 Task: Create a rule from the Recommended list, Task Added to this Project -> add SubTasks in the project AgileFever with SubTasks Gather and Analyse Requirements , Design and Implement Solution , System Test and UAT , Release to Production / Go Live
Action: Mouse moved to (1200, 110)
Screenshot: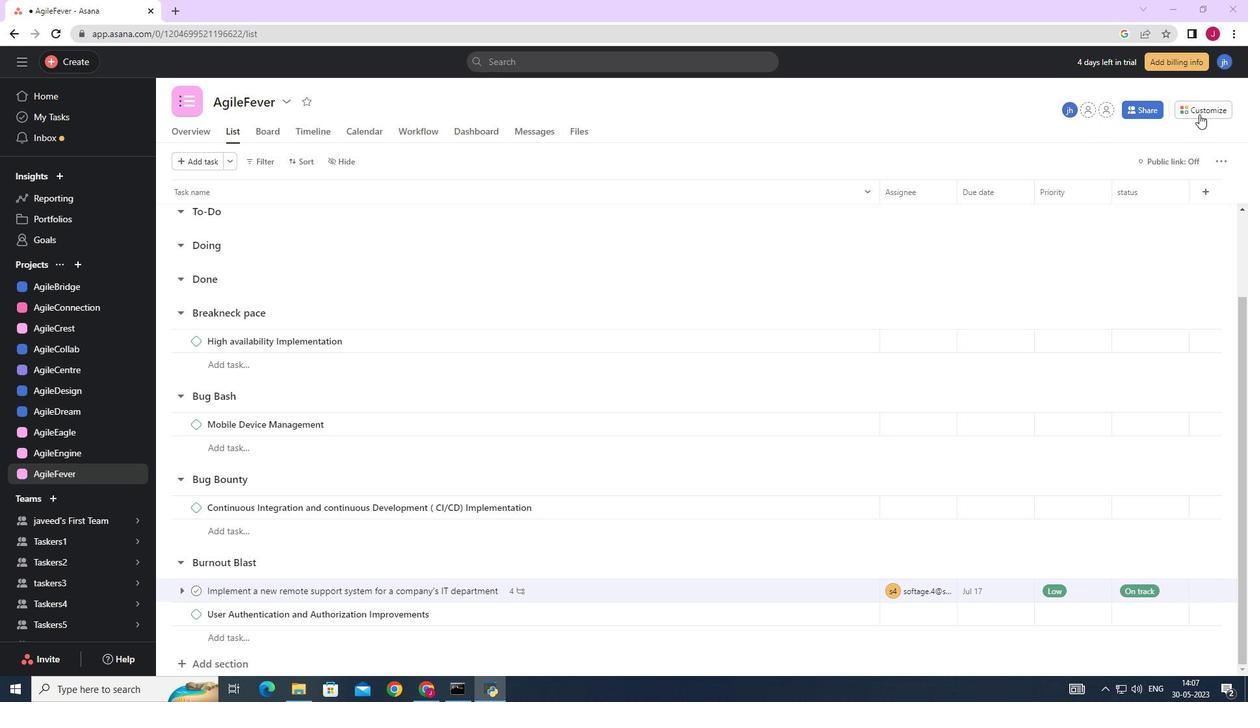 
Action: Mouse pressed left at (1200, 110)
Screenshot: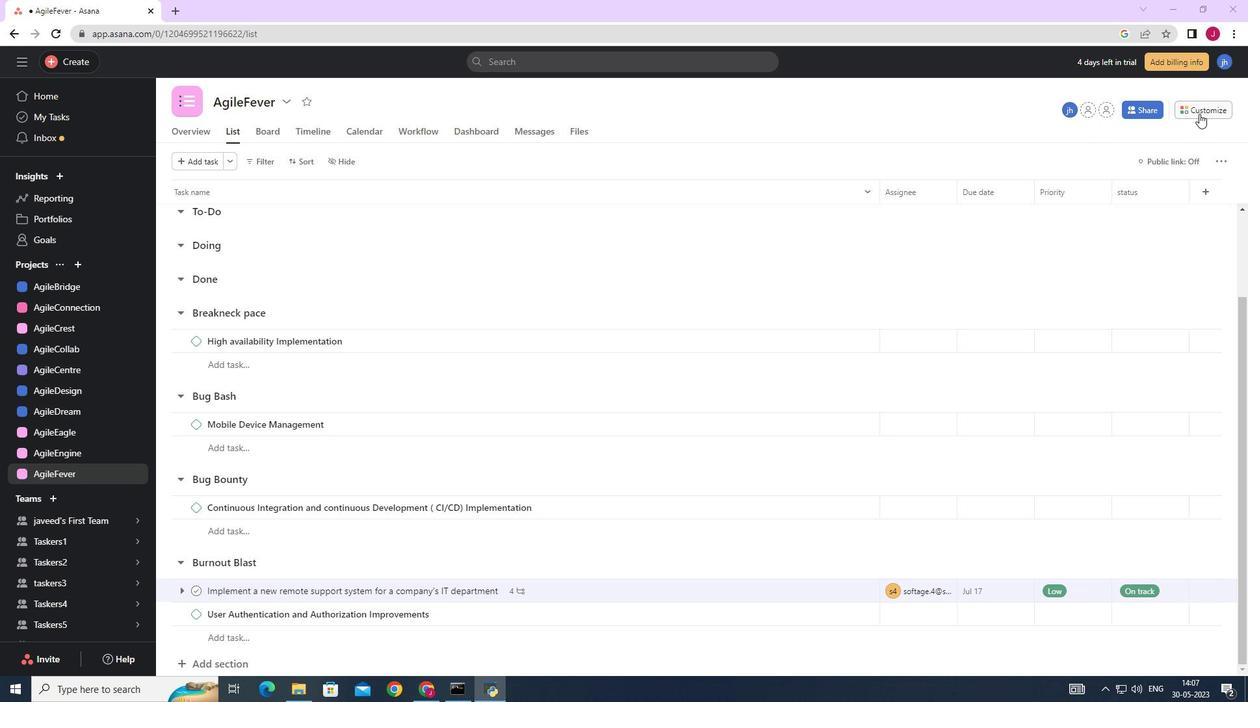 
Action: Mouse moved to (982, 278)
Screenshot: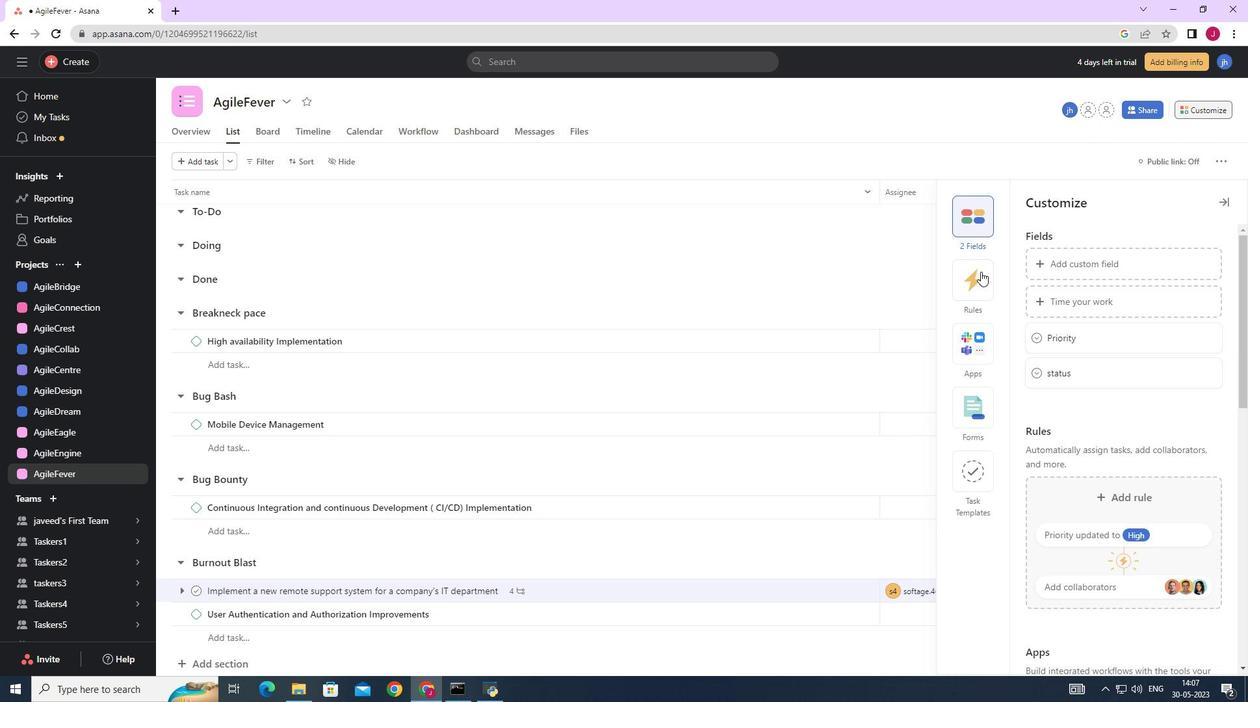 
Action: Mouse pressed left at (982, 278)
Screenshot: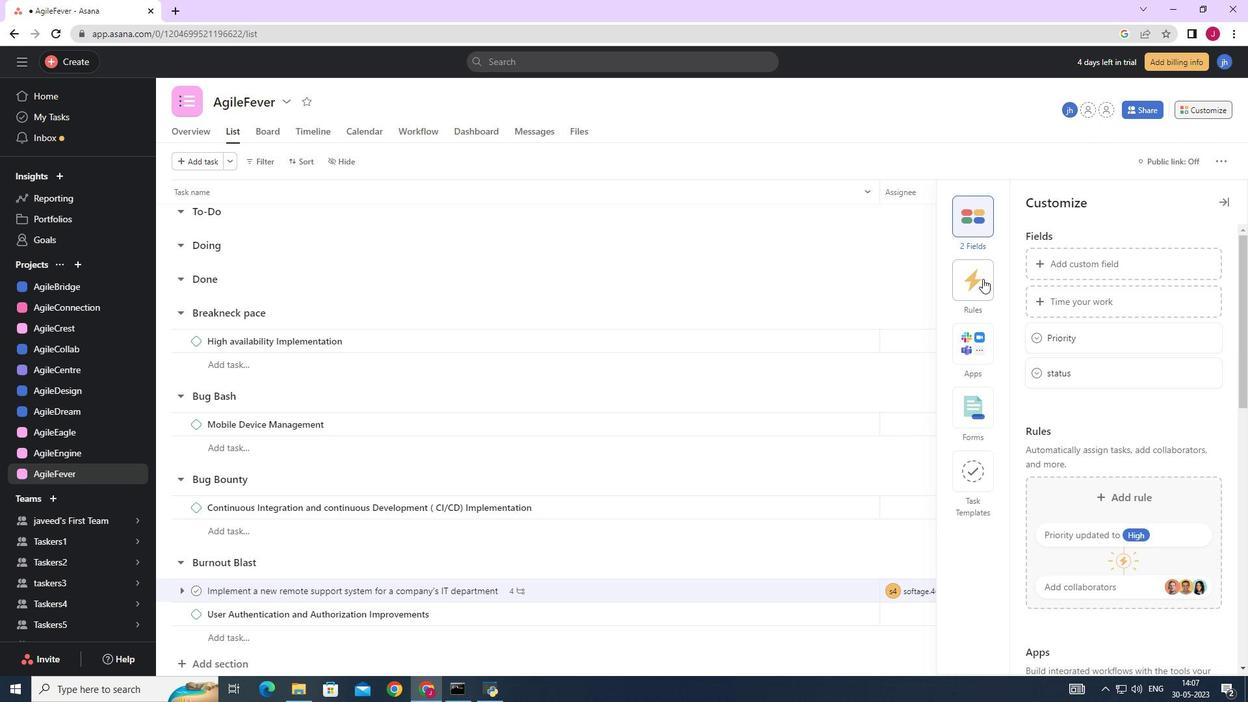 
Action: Mouse moved to (1091, 313)
Screenshot: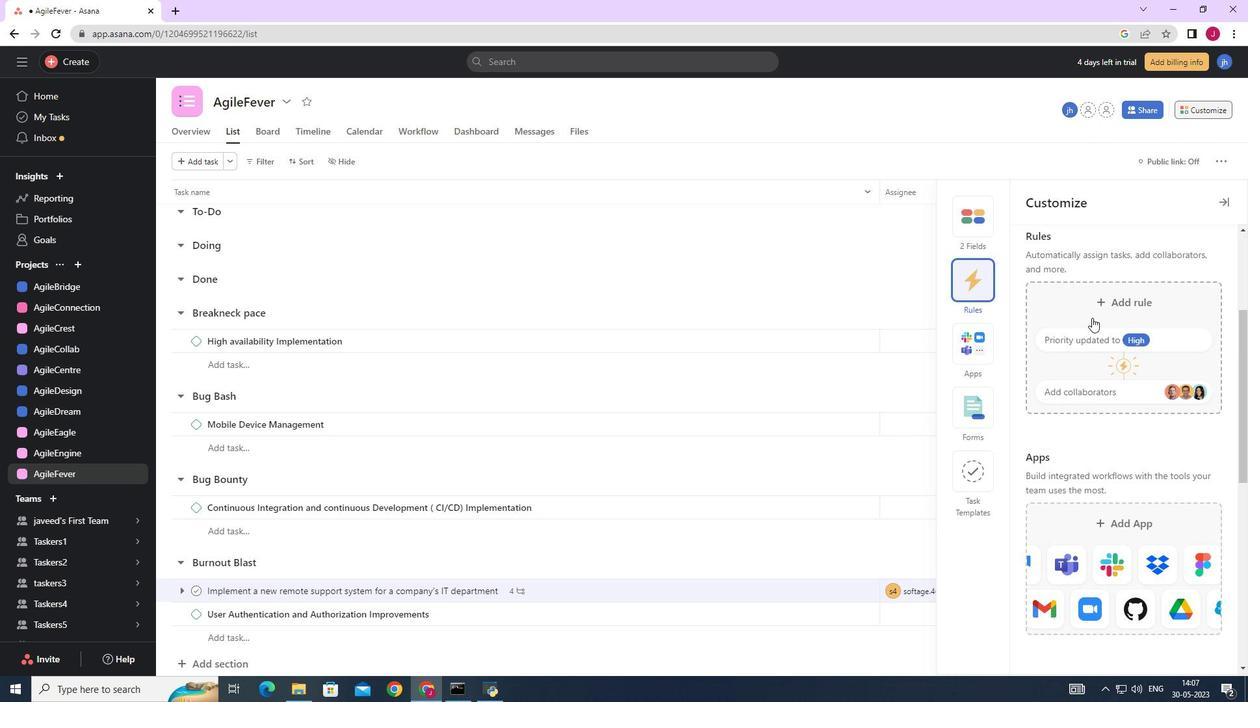 
Action: Mouse pressed left at (1091, 313)
Screenshot: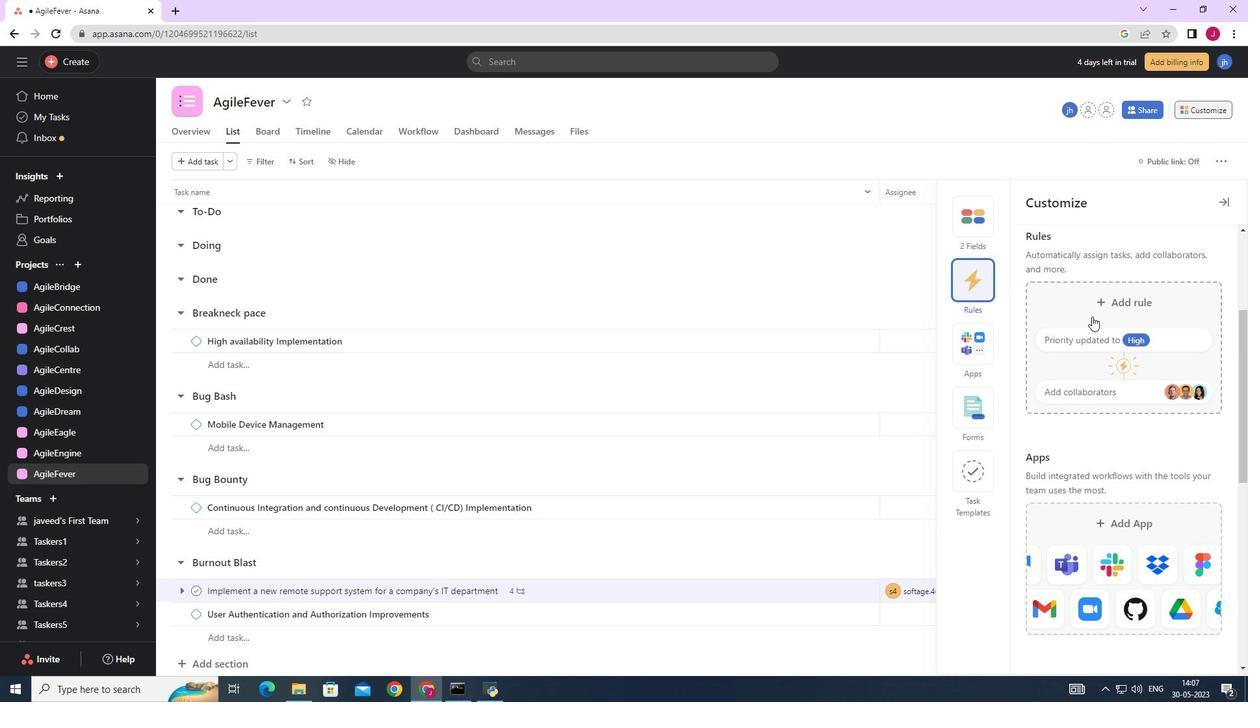 
Action: Mouse moved to (500, 196)
Screenshot: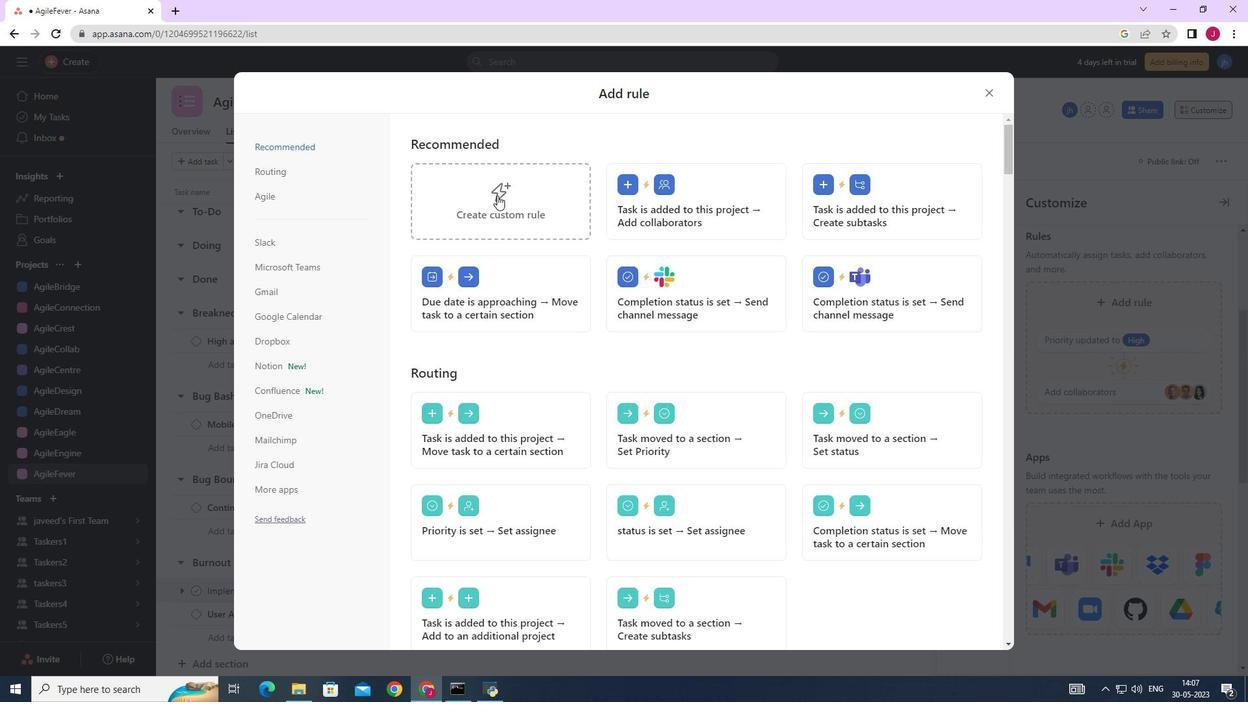 
Action: Mouse pressed left at (500, 196)
Screenshot: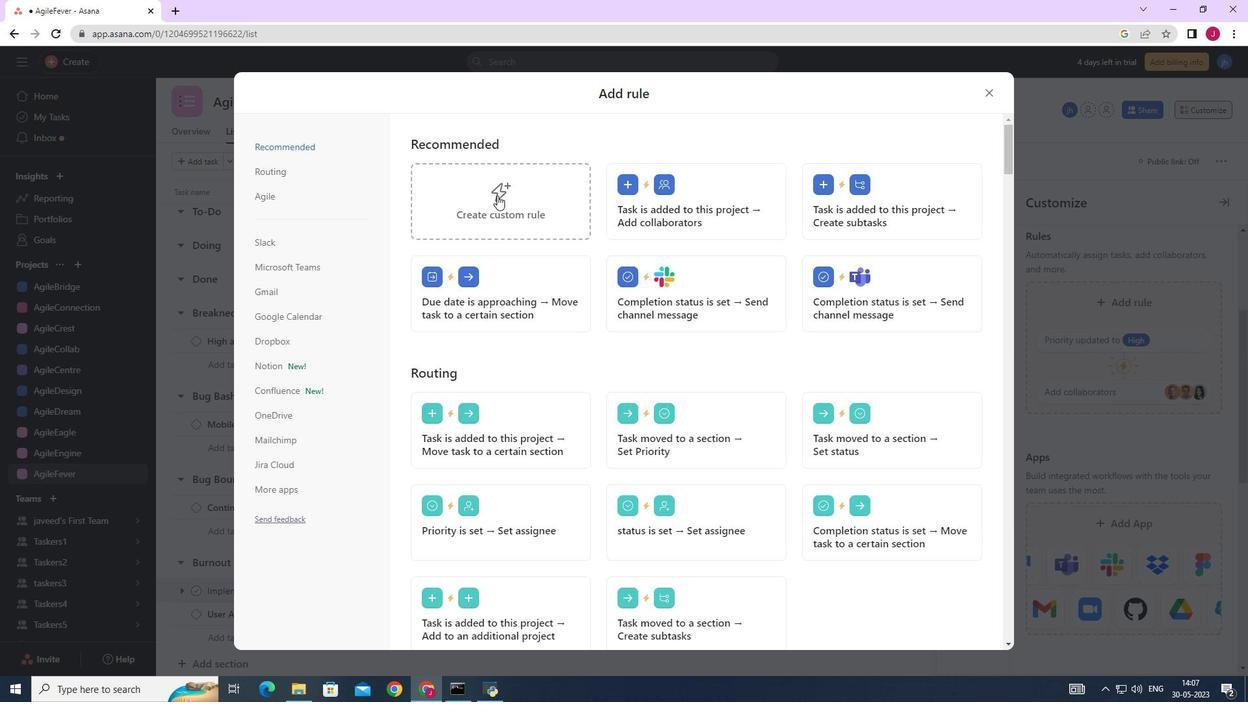 
Action: Mouse moved to (611, 343)
Screenshot: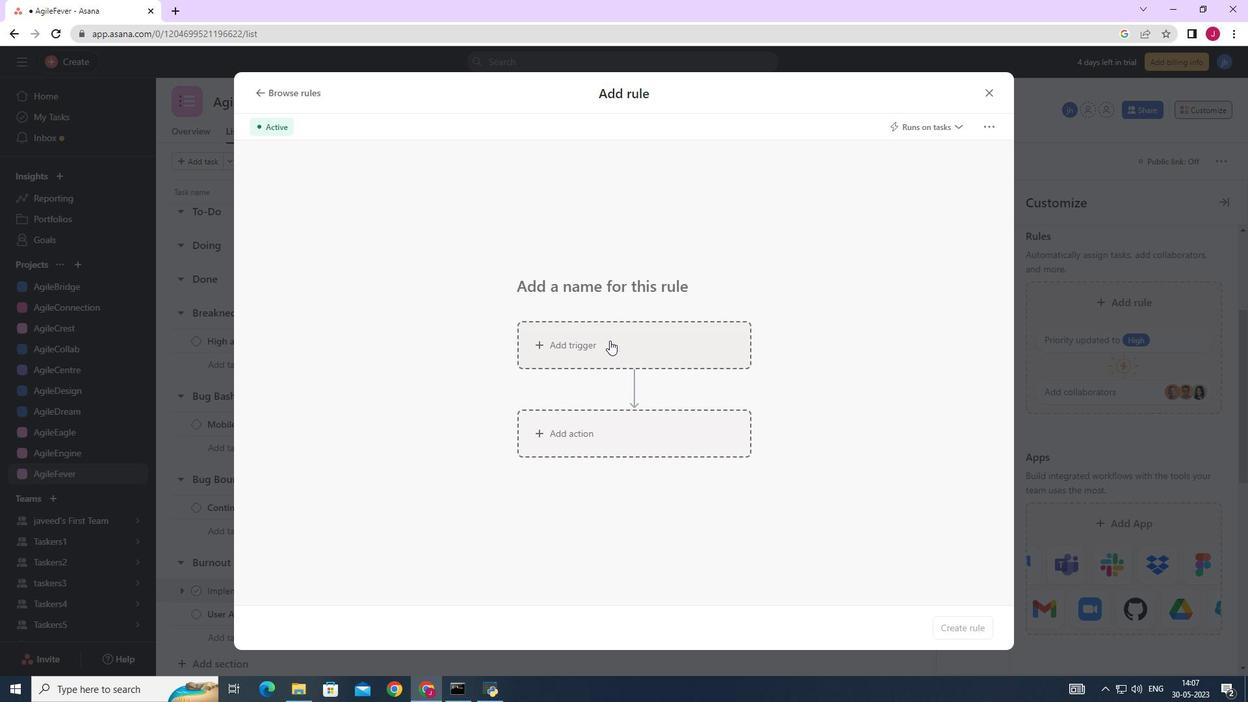
Action: Mouse pressed left at (611, 343)
Screenshot: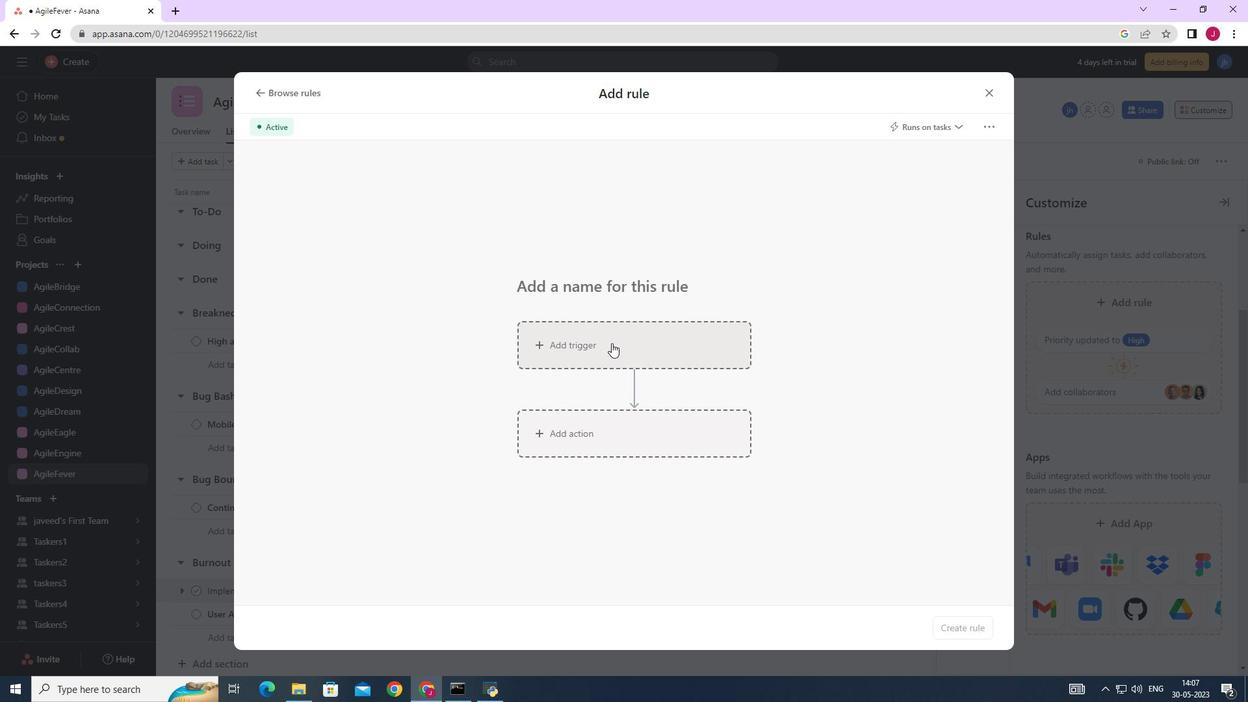 
Action: Mouse moved to (570, 432)
Screenshot: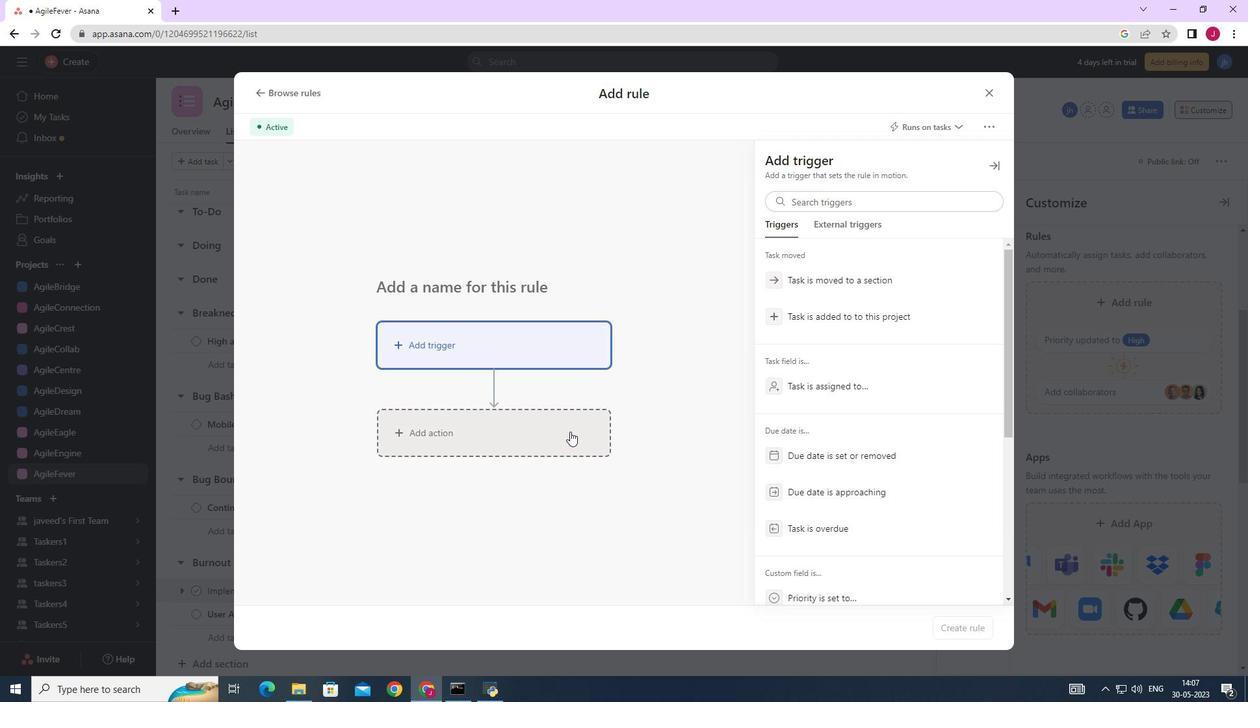 
Action: Mouse pressed left at (570, 432)
Screenshot: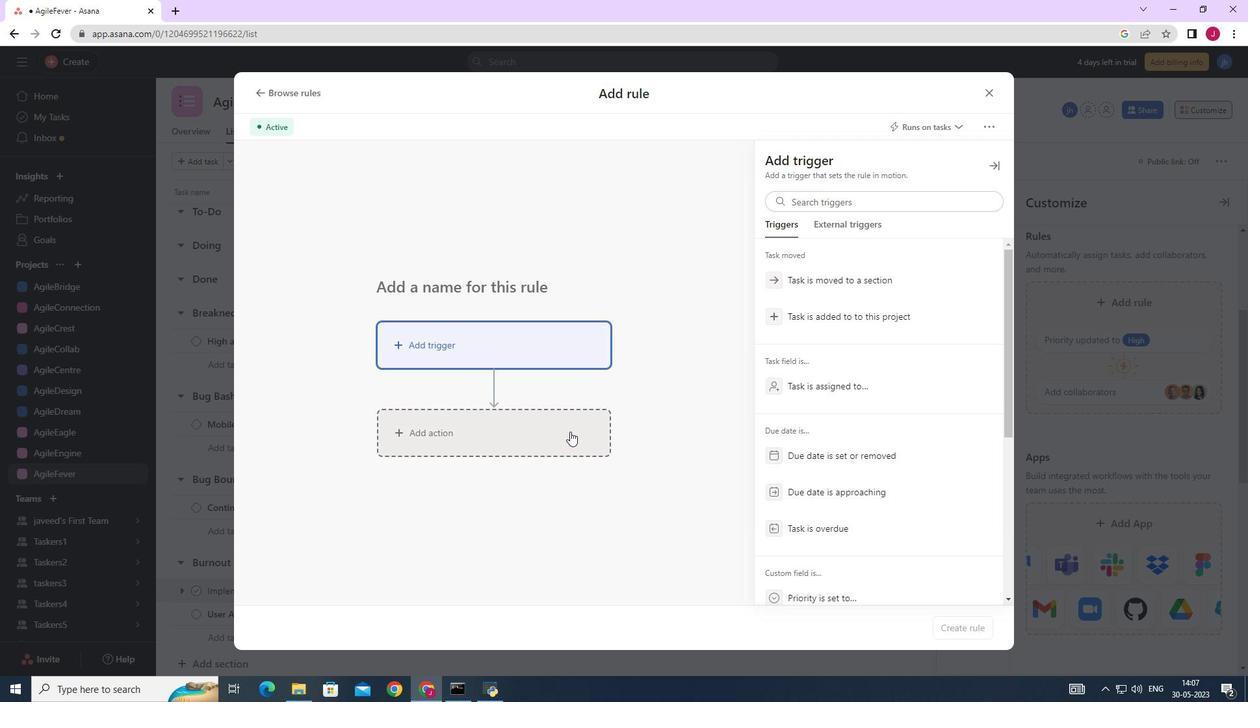 
Action: Mouse moved to (827, 401)
Screenshot: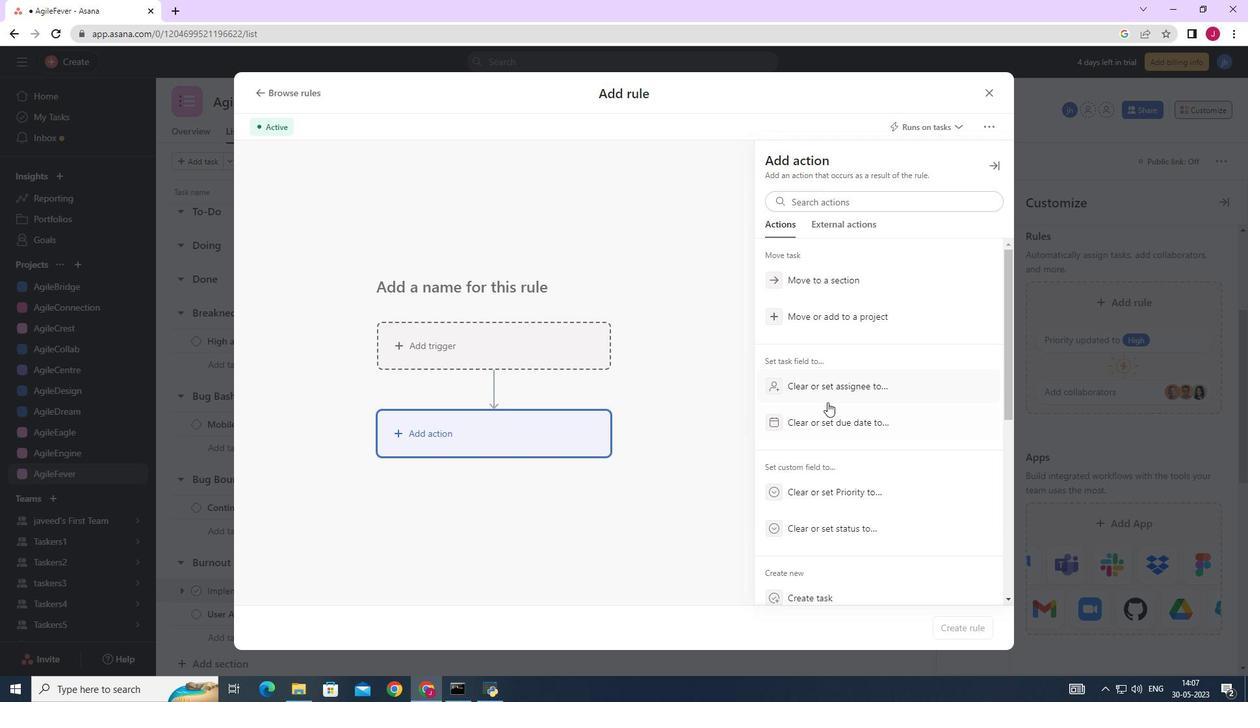 
Action: Mouse scrolled (827, 401) with delta (0, 0)
Screenshot: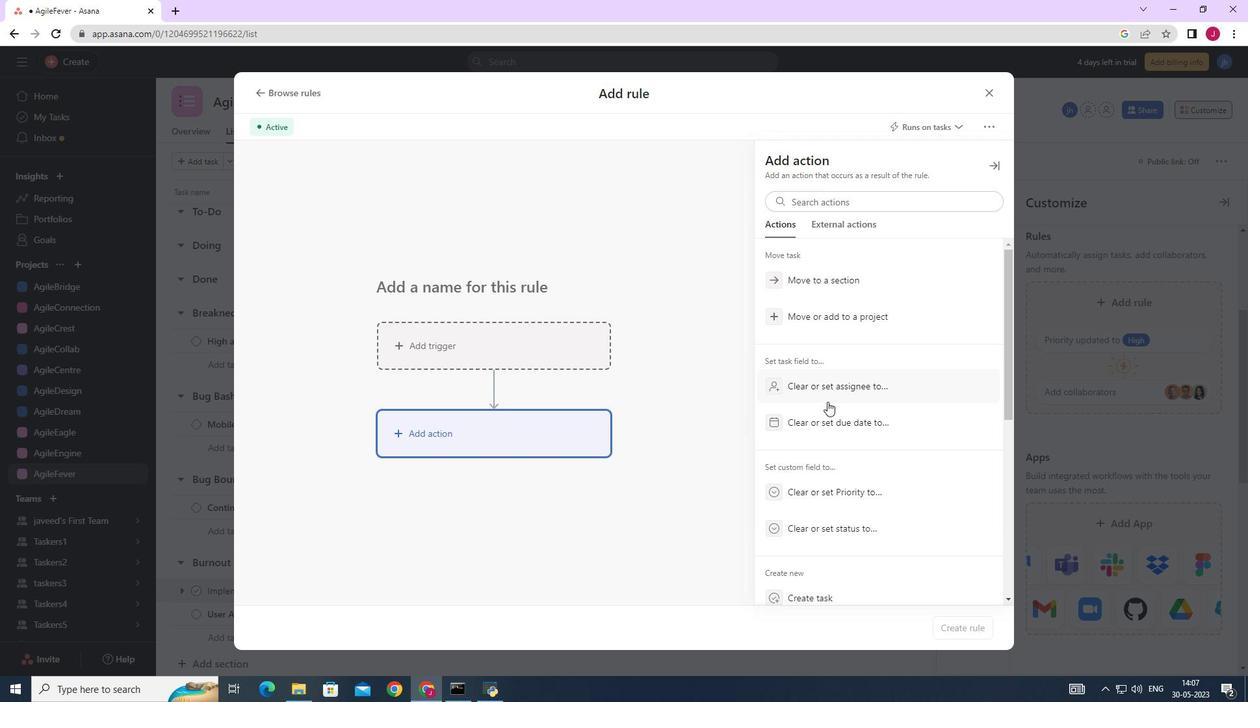 
Action: Mouse scrolled (827, 401) with delta (0, 0)
Screenshot: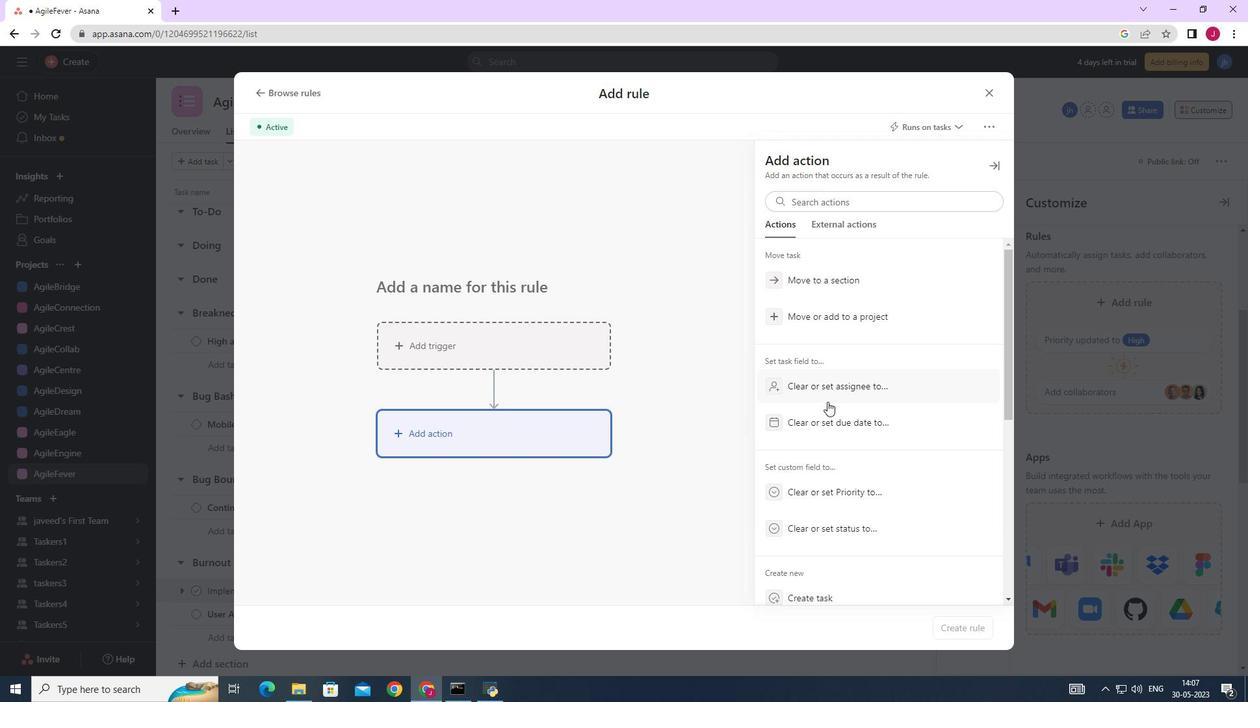 
Action: Mouse scrolled (827, 401) with delta (0, 0)
Screenshot: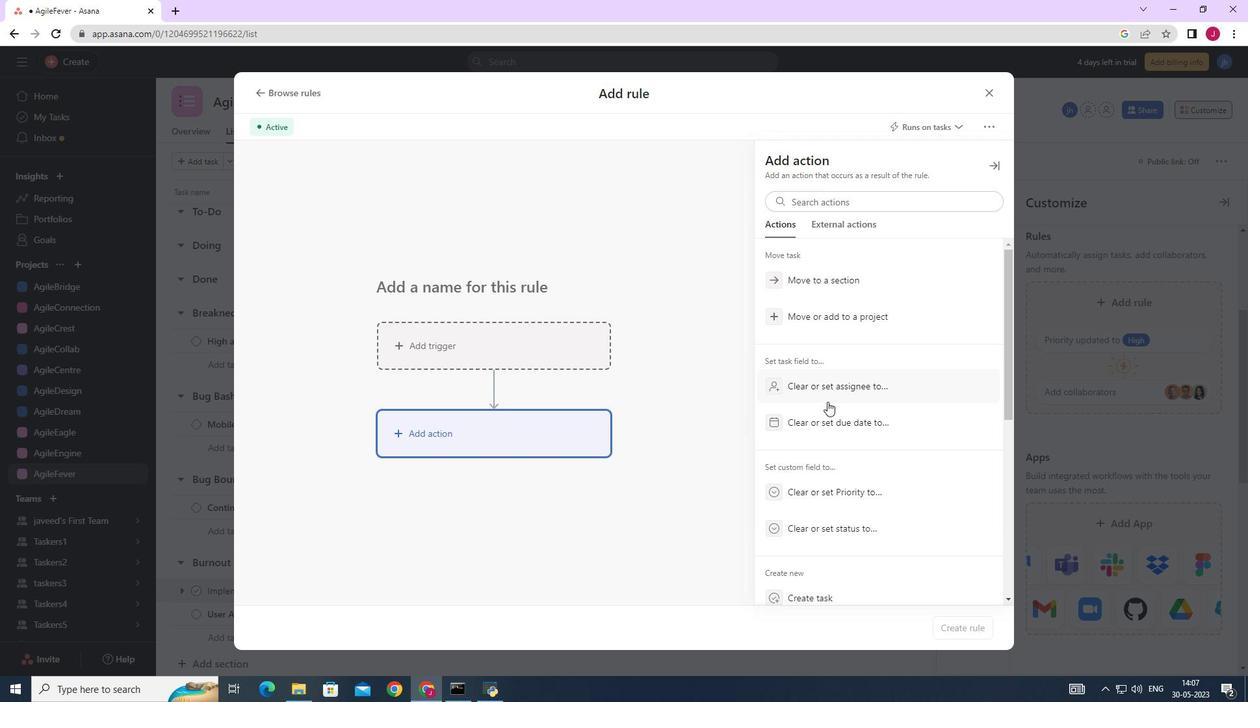 
Action: Mouse scrolled (827, 401) with delta (0, 0)
Screenshot: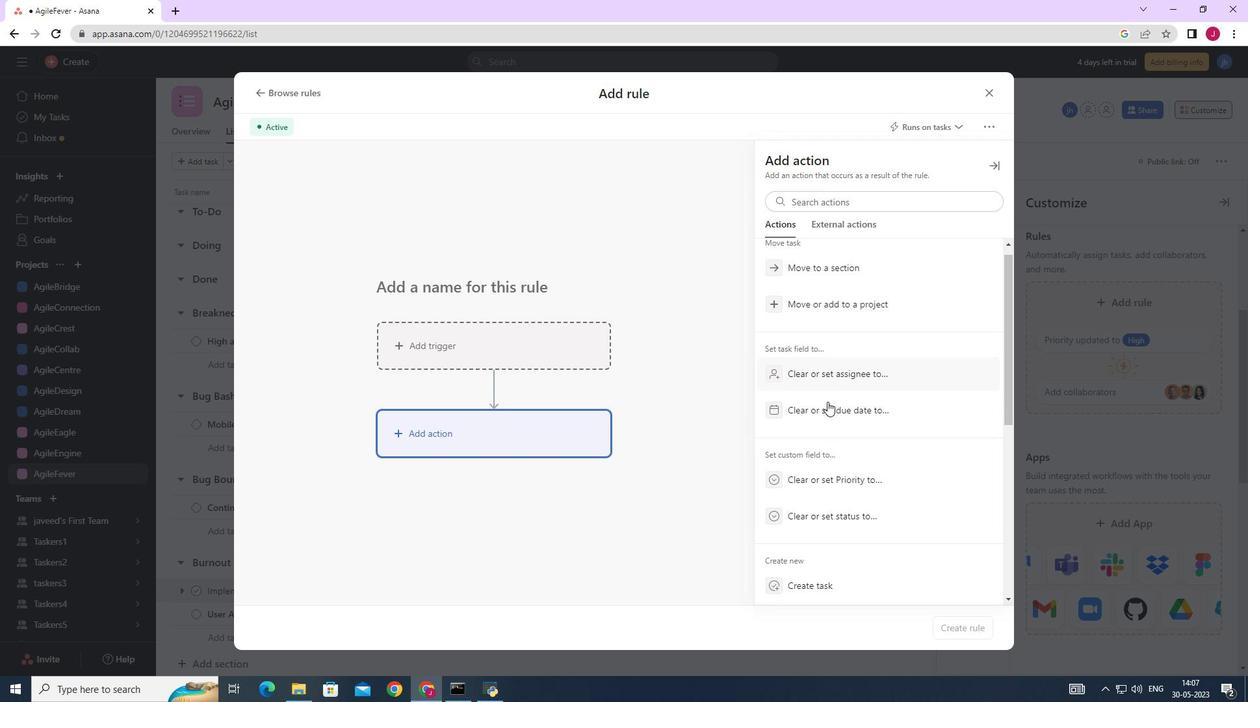 
Action: Mouse moved to (827, 380)
Screenshot: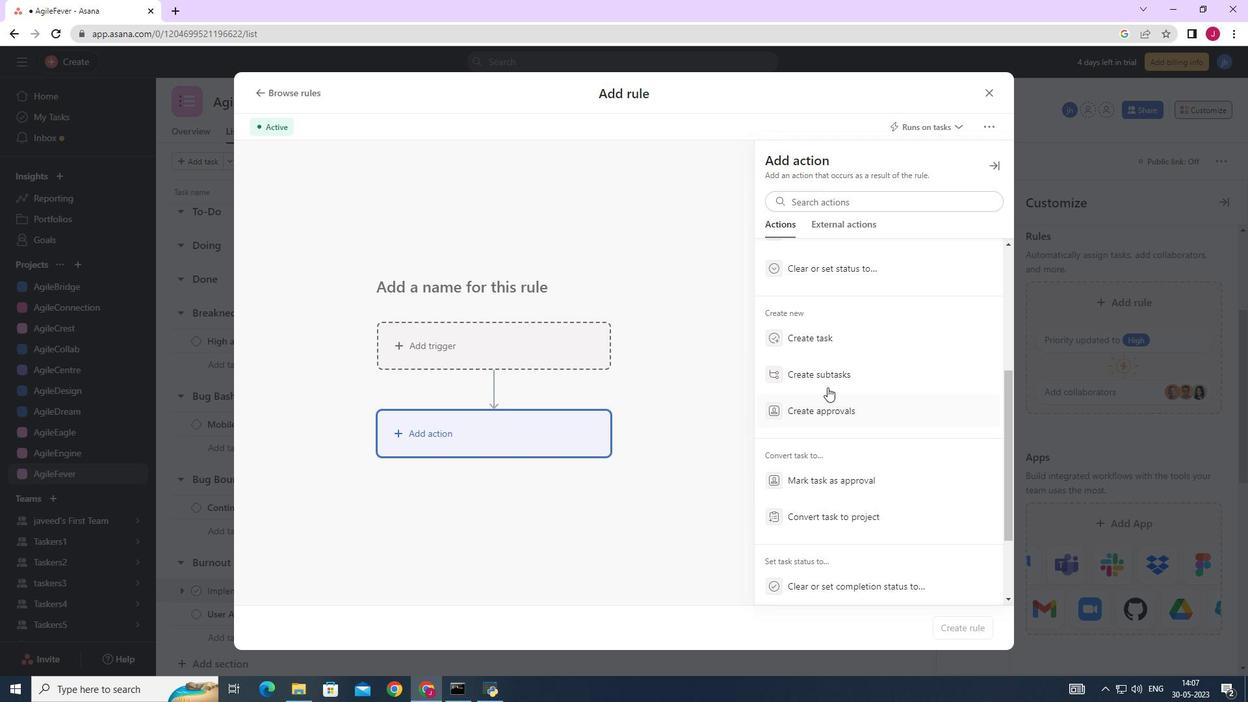 
Action: Mouse pressed left at (827, 380)
Screenshot: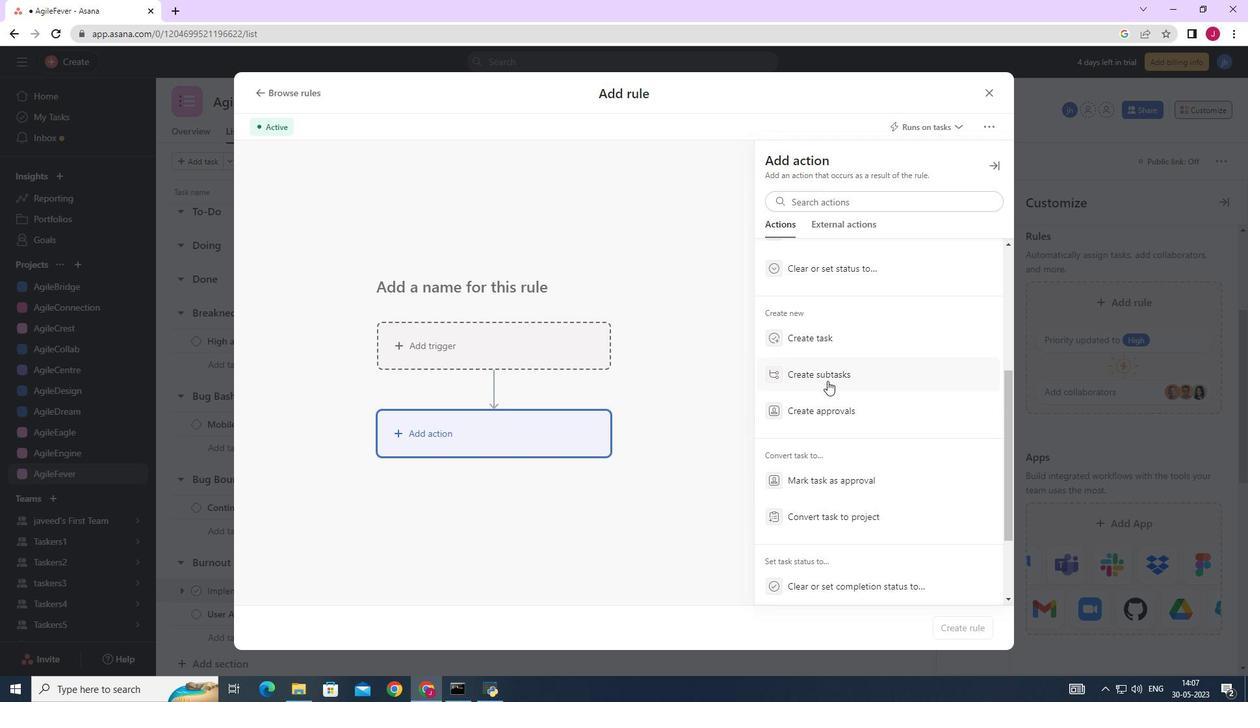 
Action: Mouse moved to (796, 202)
Screenshot: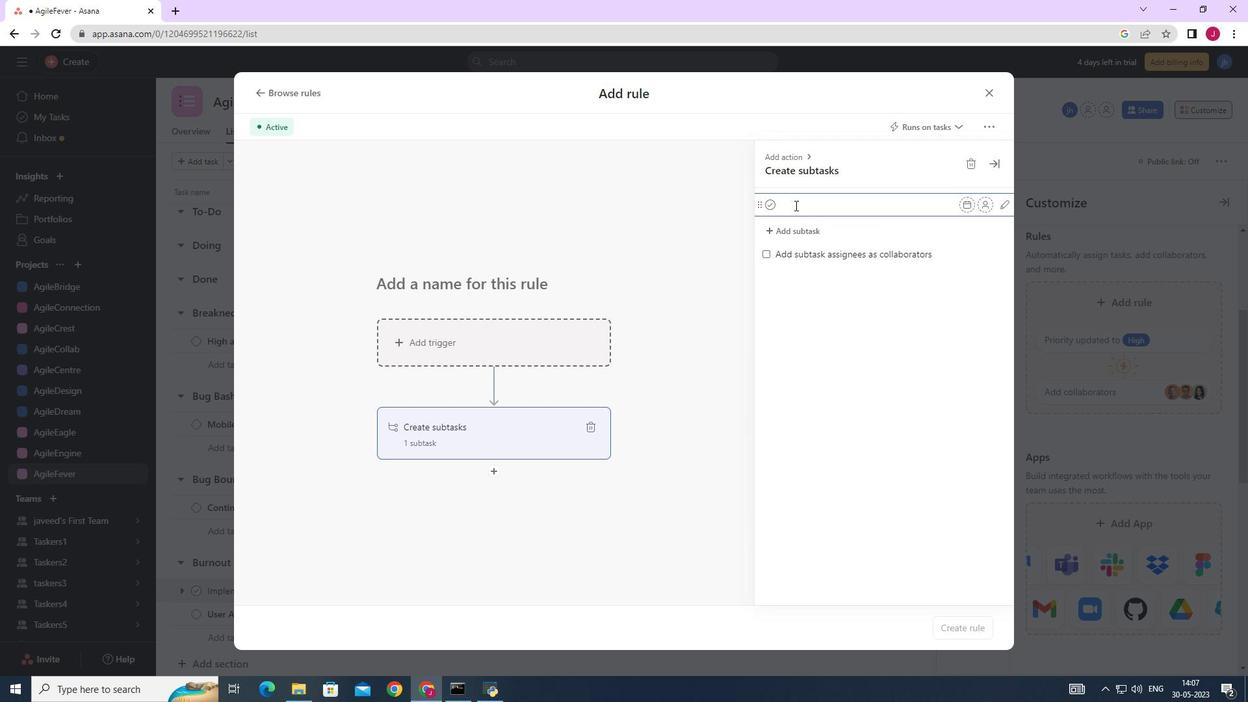 
Action: Mouse pressed left at (796, 202)
Screenshot: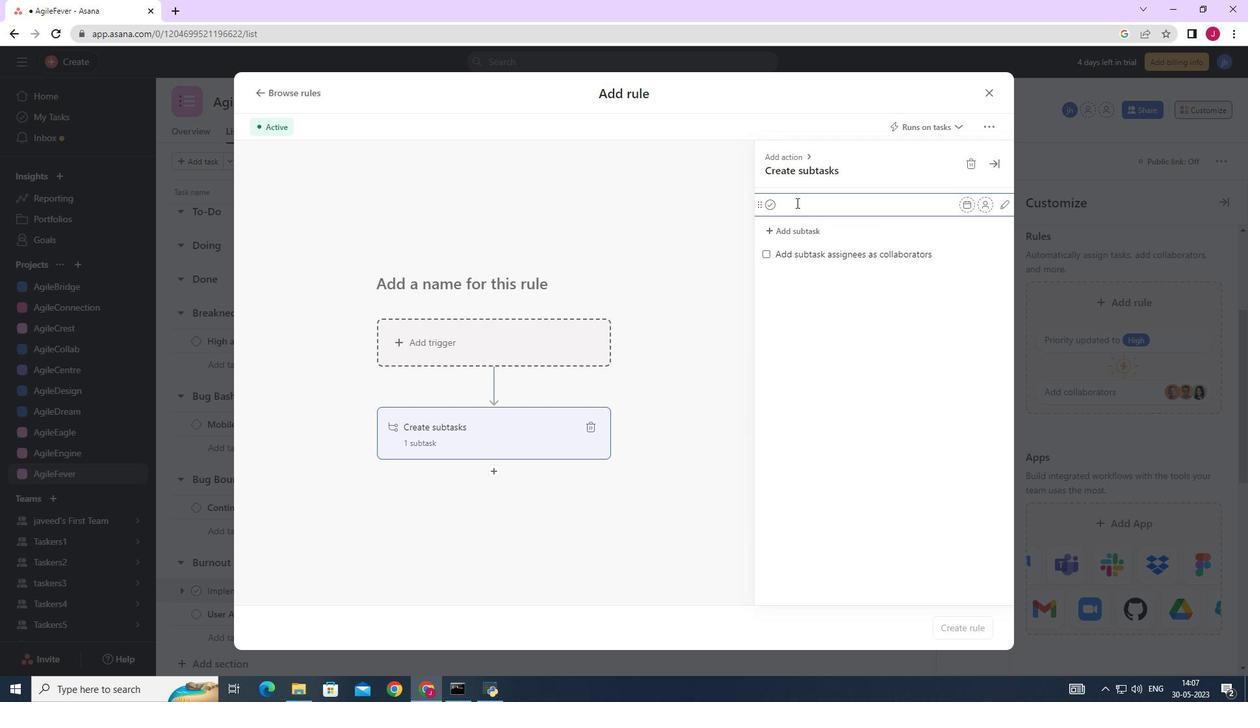 
Action: Key pressed <Key.caps_lock>G<Key.caps_lock>ather<Key.space>and<Key.space><Key.caps_lock>A<Key.caps_lock>nalyse<Key.space><Key.caps_lock>R<Key.caps_lock>equirements<Key.enter><Key.caps_lock>D<Key.caps_lock>esign<Key.space>and<Key.space><Key.caps_lock>I<Key.caps_lock>mplw<Key.backspace>ement<Key.space><Key.caps_lock>S<Key.caps_lock>ou<Key.backspace><Key.backspace>olution<Key.enter><Key.caps_lock>S<Key.caps_lock>ystem<Key.space><Key.caps_lock>T<Key.caps_lock>est<Key.space>and<Key.space><Key.caps_lock>UAT<Key.enter><Key.caps_lock>r<Key.caps_lock>ELE<Key.backspace><Key.backspace><Key.backspace><Key.backspace>R<Key.caps_lock>ealease<Key.space><Key.backspace><Key.backspace><Key.backspace><Key.backspace><Key.backspace><Key.backspace><Key.backspace>lease<Key.space>to<Key.space>production<Key.space>/<Key.space><Key.caps_lock>G<Key.caps_lock>o<Key.space><Key.caps_lock>L<Key.caps_lock>ive<Key.enter>
Screenshot: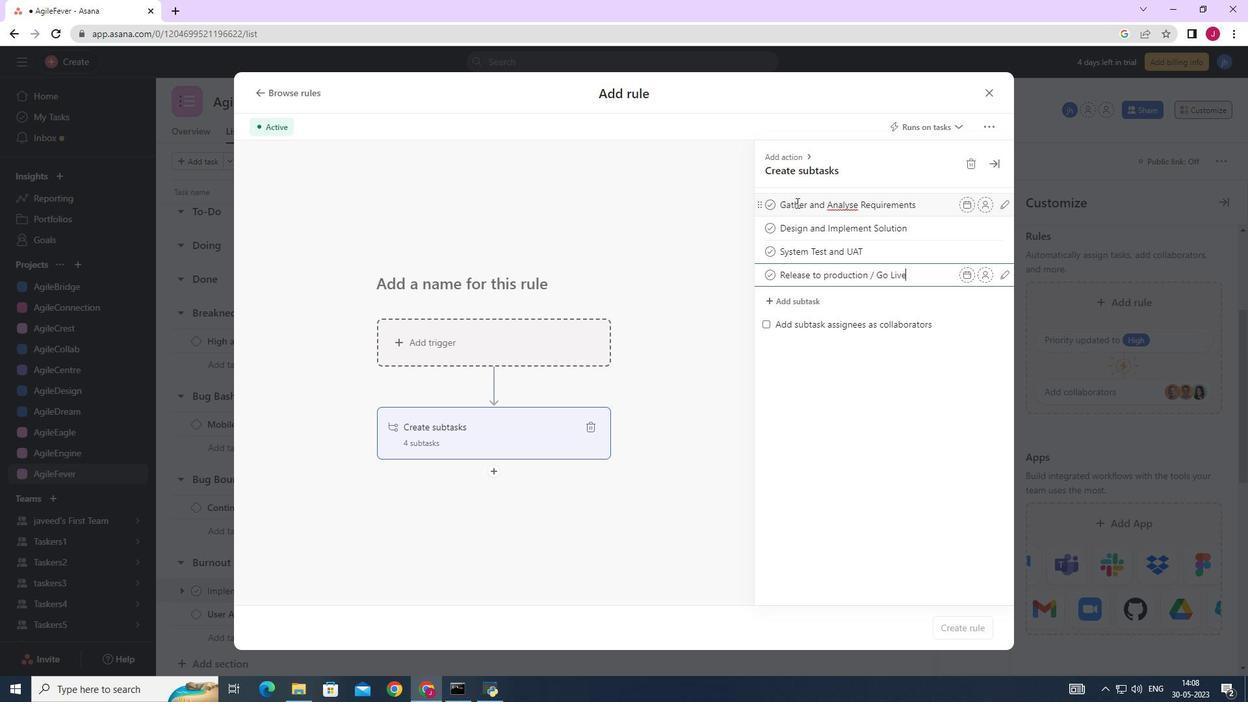 
